 Task: Assign Person0002 as Assignee of Child Issue ChildIssue0009 of Issue Issue0005 in Backlog  in Scrum Project Project0001 in Jira
Action: Mouse moved to (468, 529)
Screenshot: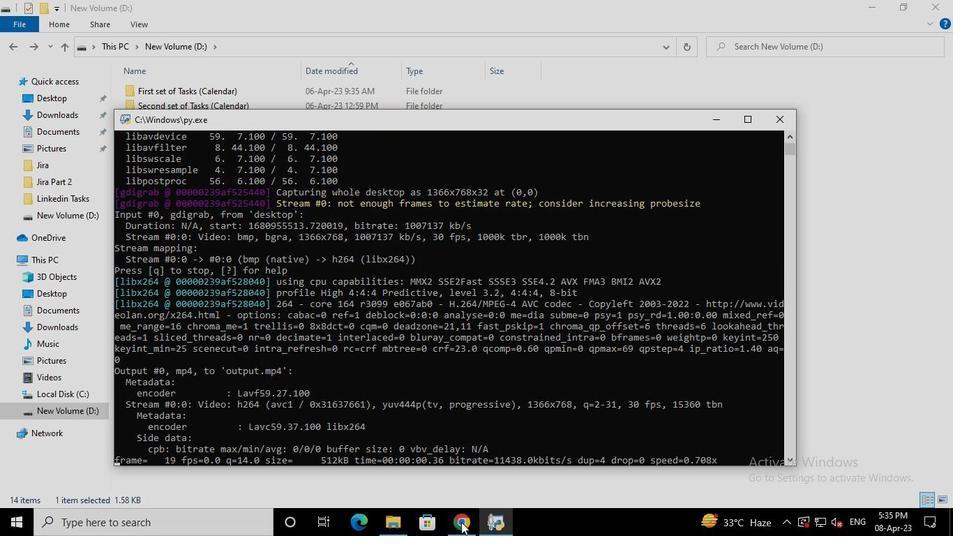 
Action: Mouse pressed left at (468, 529)
Screenshot: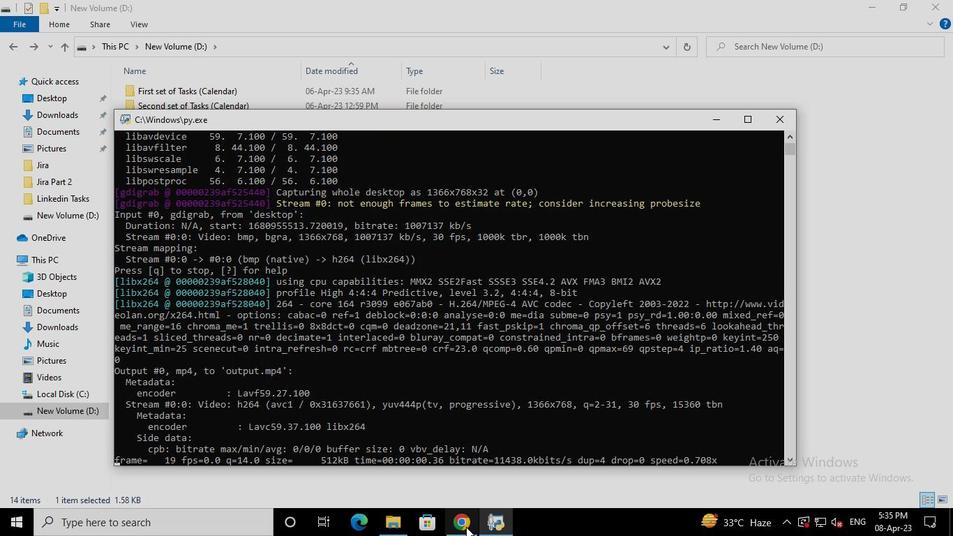 
Action: Mouse moved to (110, 215)
Screenshot: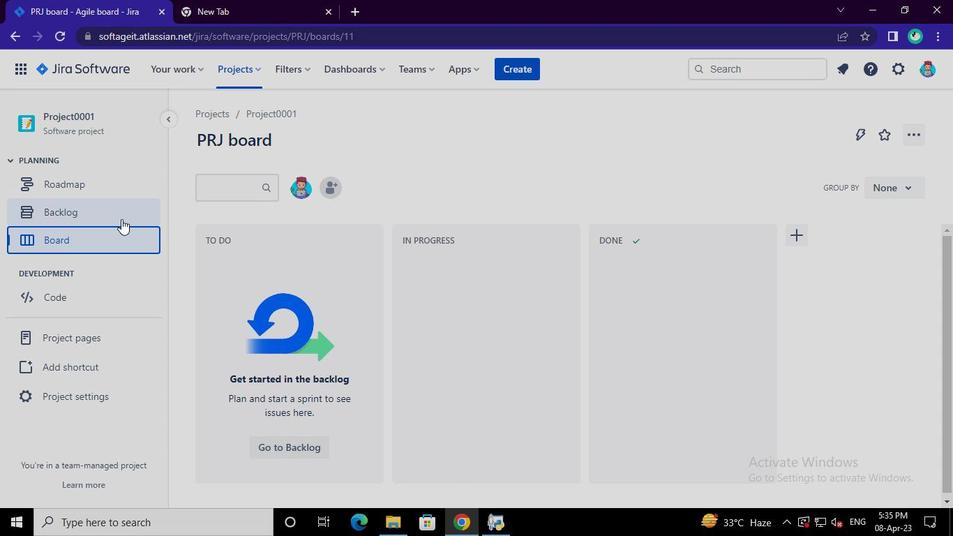 
Action: Mouse pressed left at (110, 215)
Screenshot: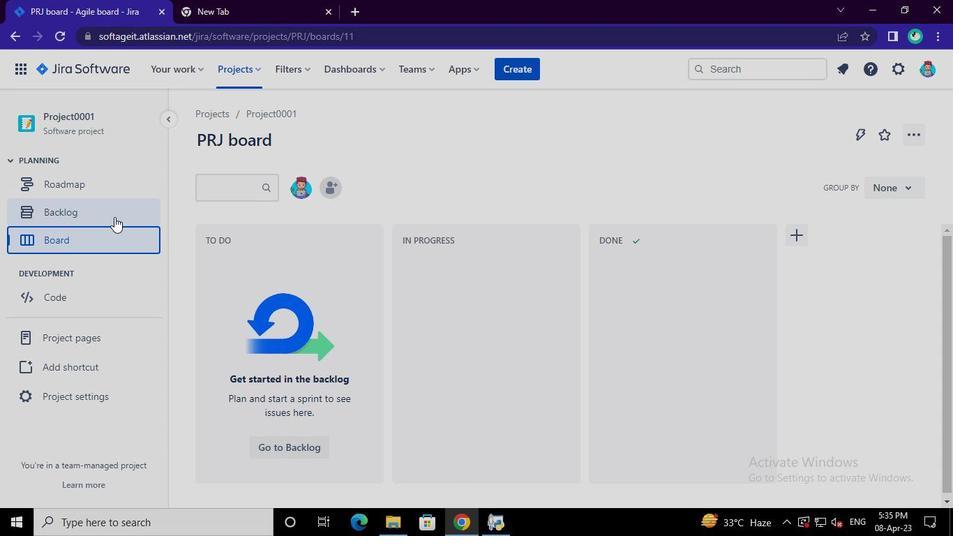 
Action: Mouse moved to (294, 421)
Screenshot: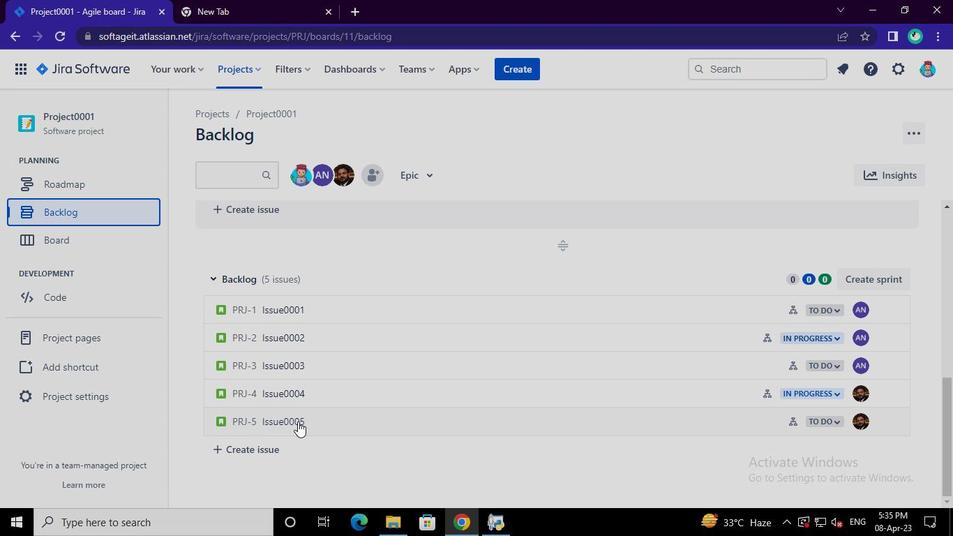 
Action: Mouse pressed left at (294, 421)
Screenshot: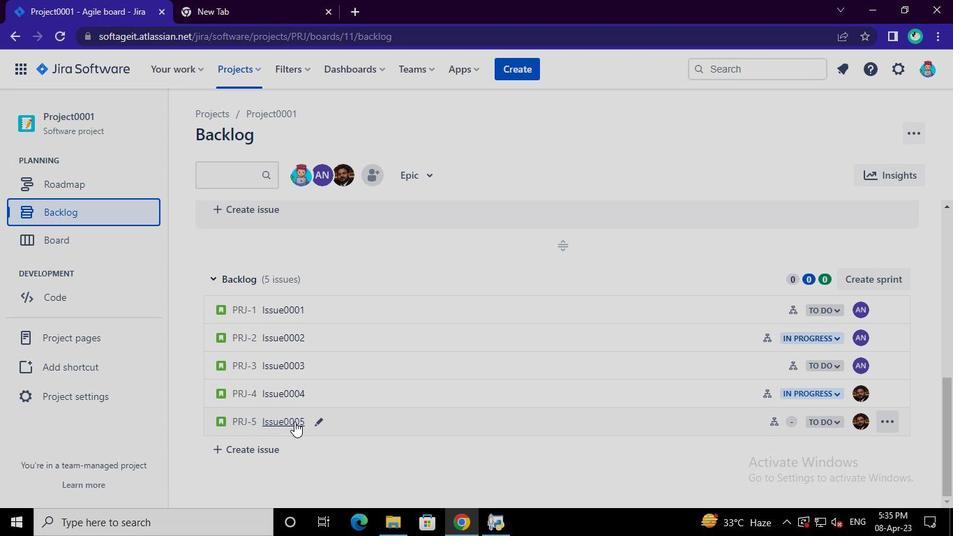 
Action: Mouse moved to (862, 305)
Screenshot: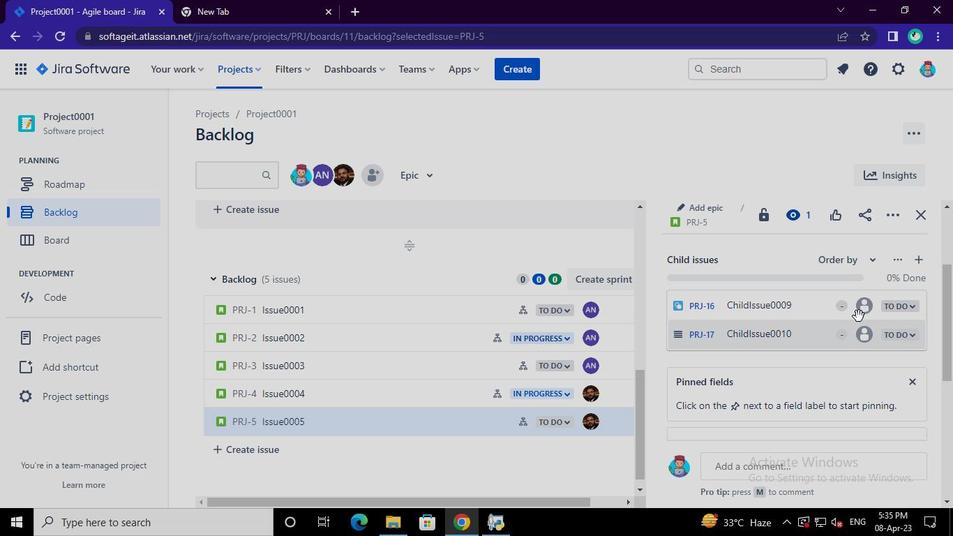 
Action: Mouse pressed left at (862, 305)
Screenshot: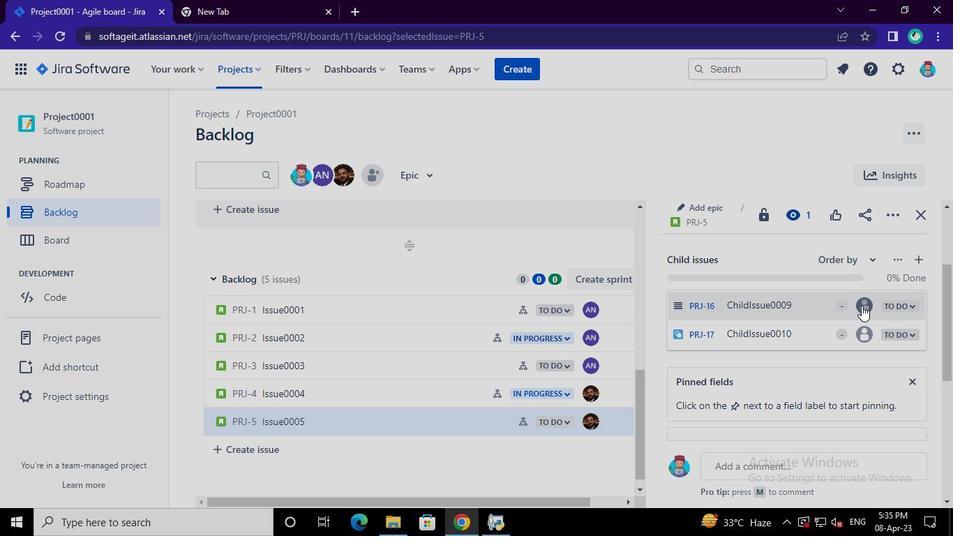 
Action: Mouse moved to (755, 356)
Screenshot: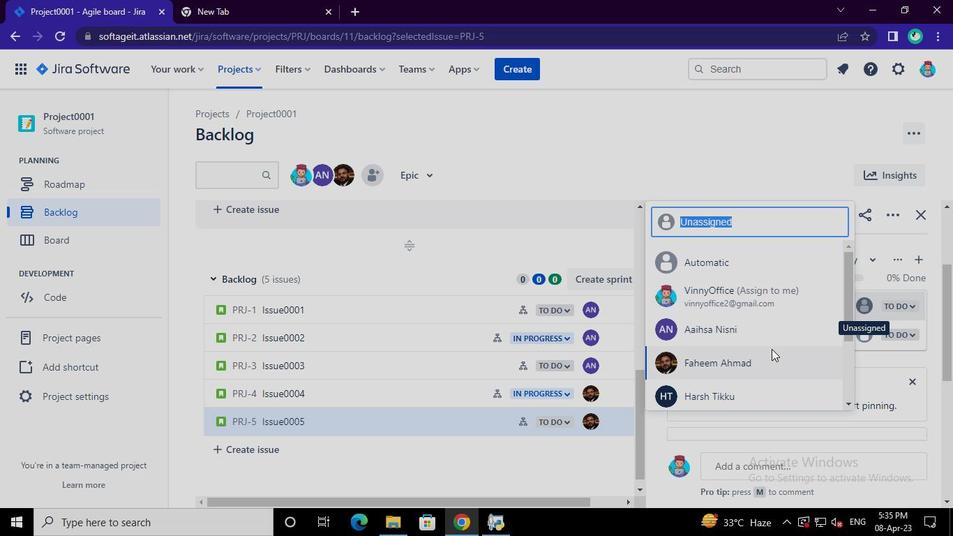 
Action: Mouse pressed left at (755, 356)
Screenshot: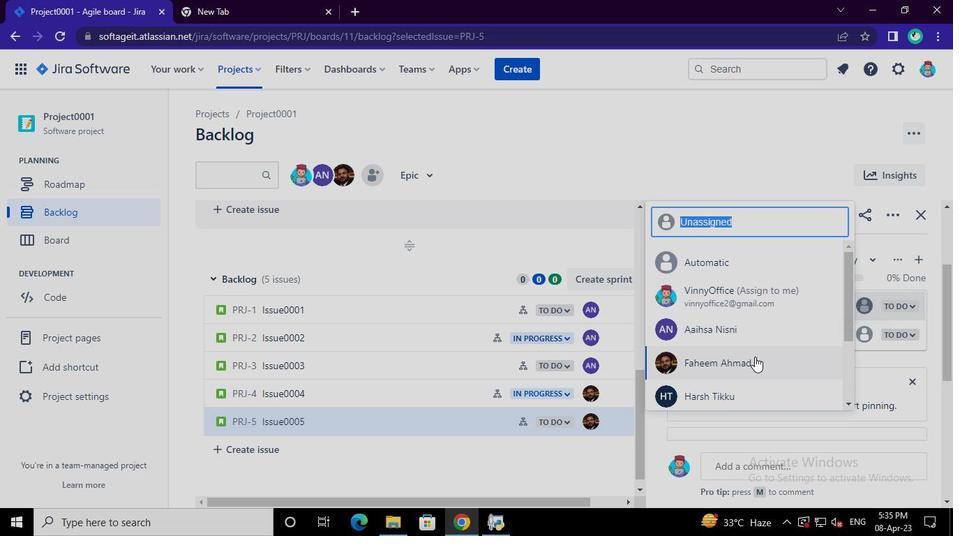 
Action: Mouse moved to (493, 518)
Screenshot: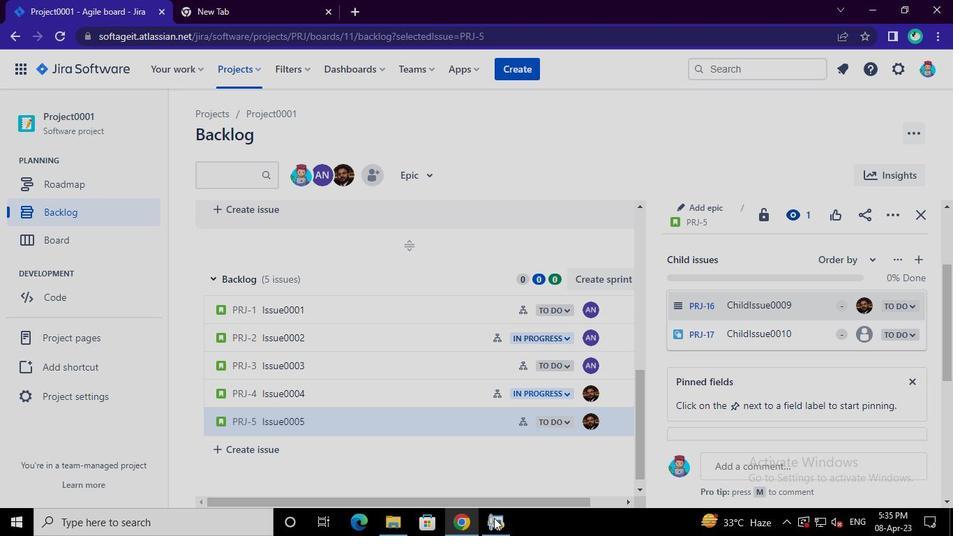 
Action: Mouse pressed left at (493, 518)
Screenshot: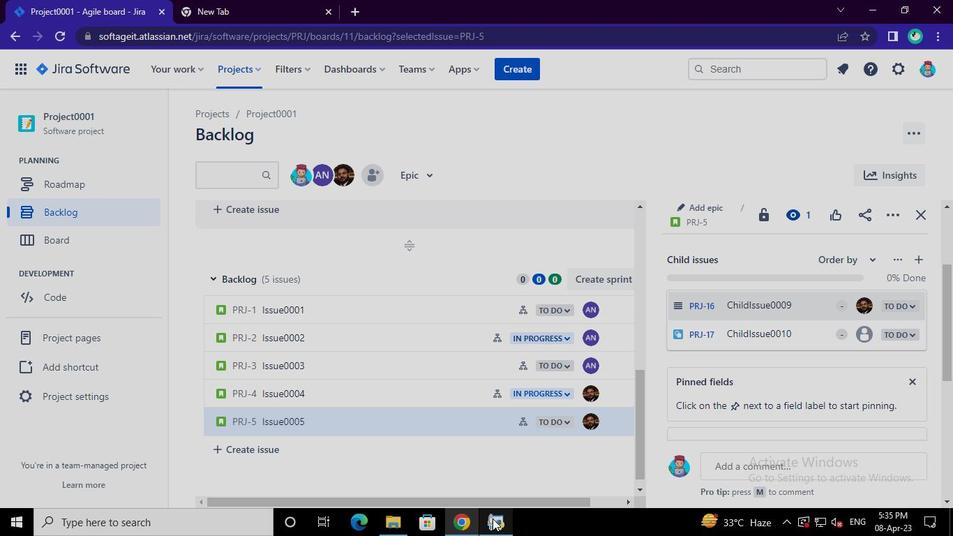 
Action: Mouse moved to (779, 122)
Screenshot: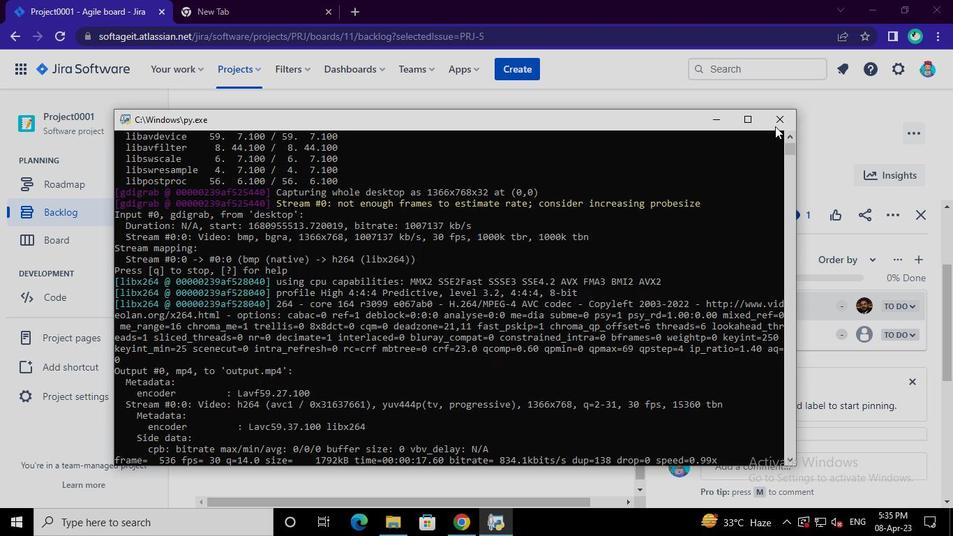 
Action: Mouse pressed left at (779, 122)
Screenshot: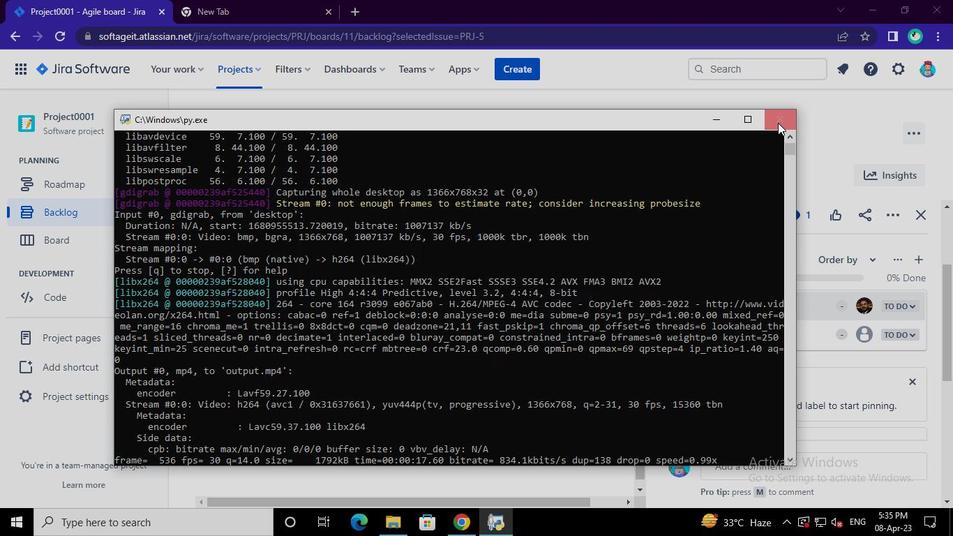
